 Task: Change the height scale of the text to 8.8.
Action: Mouse moved to (706, 231)
Screenshot: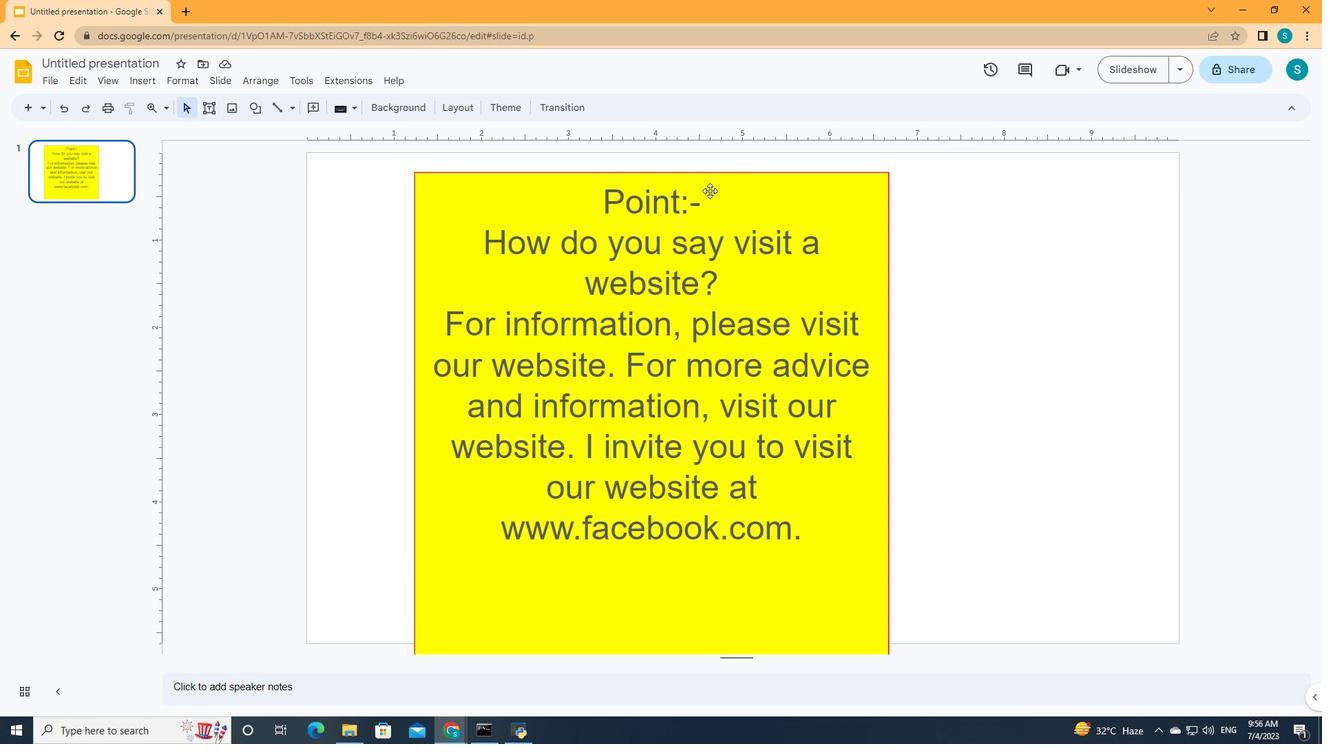 
Action: Mouse pressed left at (706, 231)
Screenshot: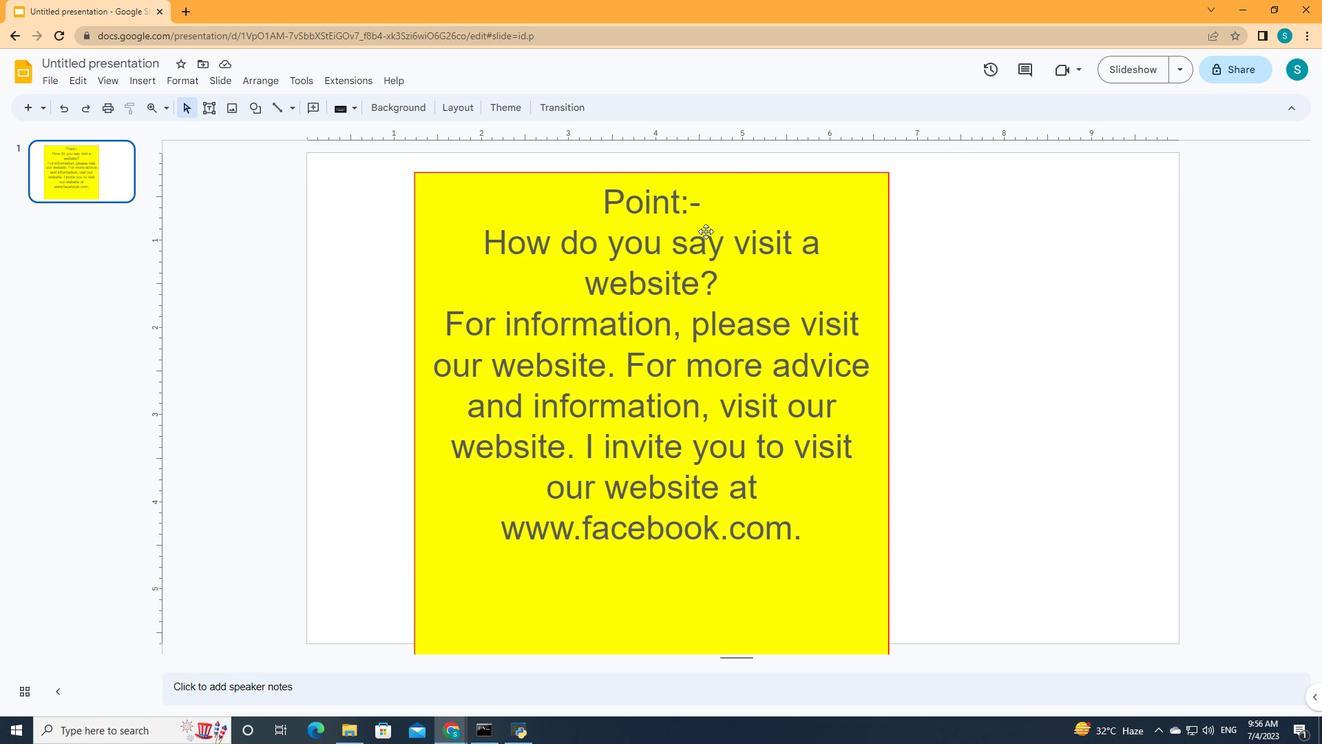 
Action: Mouse moved to (964, 105)
Screenshot: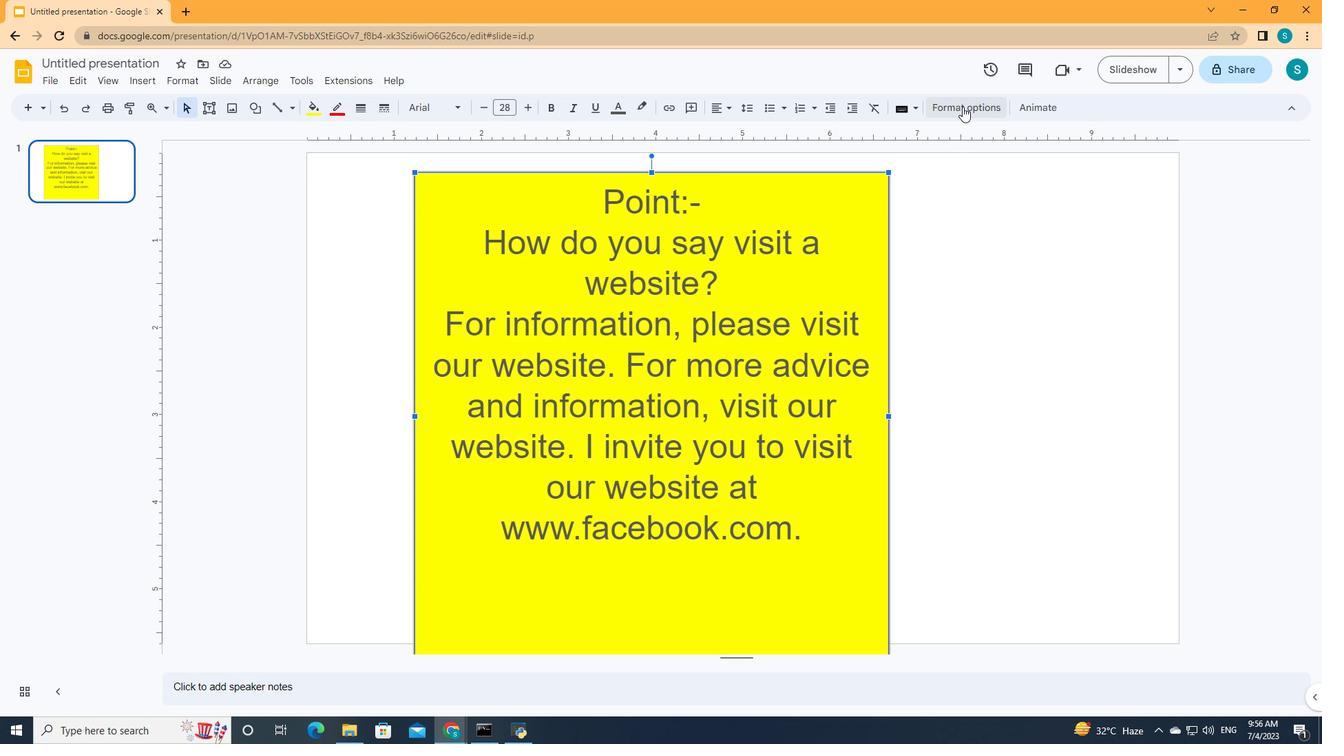 
Action: Mouse pressed left at (964, 105)
Screenshot: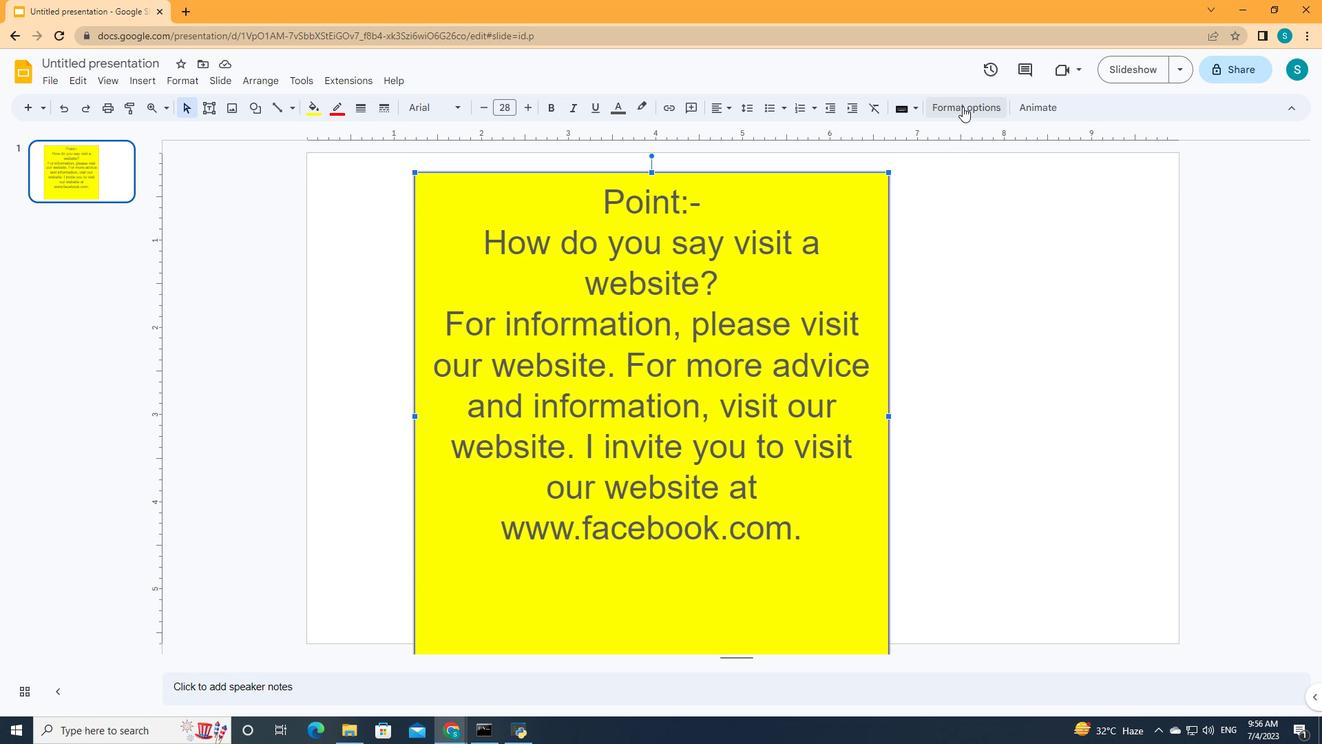 
Action: Mouse moved to (1137, 157)
Screenshot: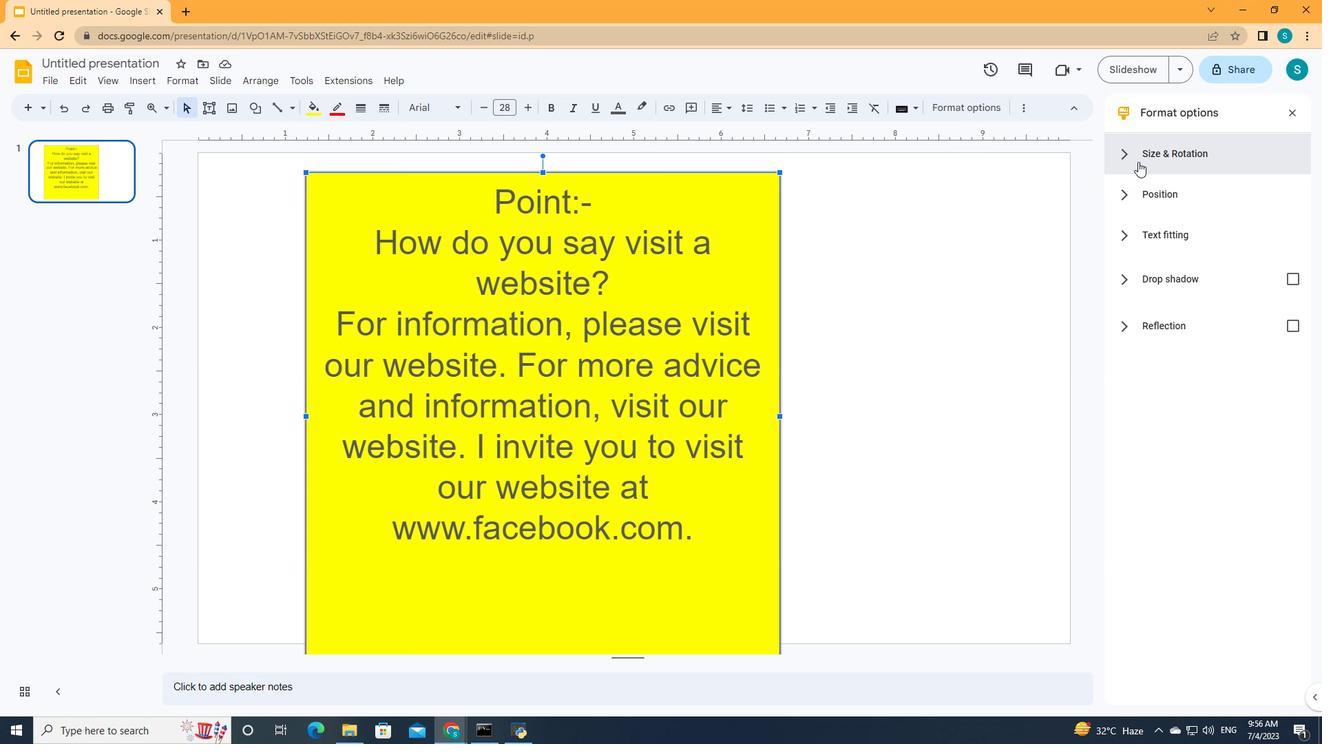 
Action: Mouse pressed left at (1137, 157)
Screenshot: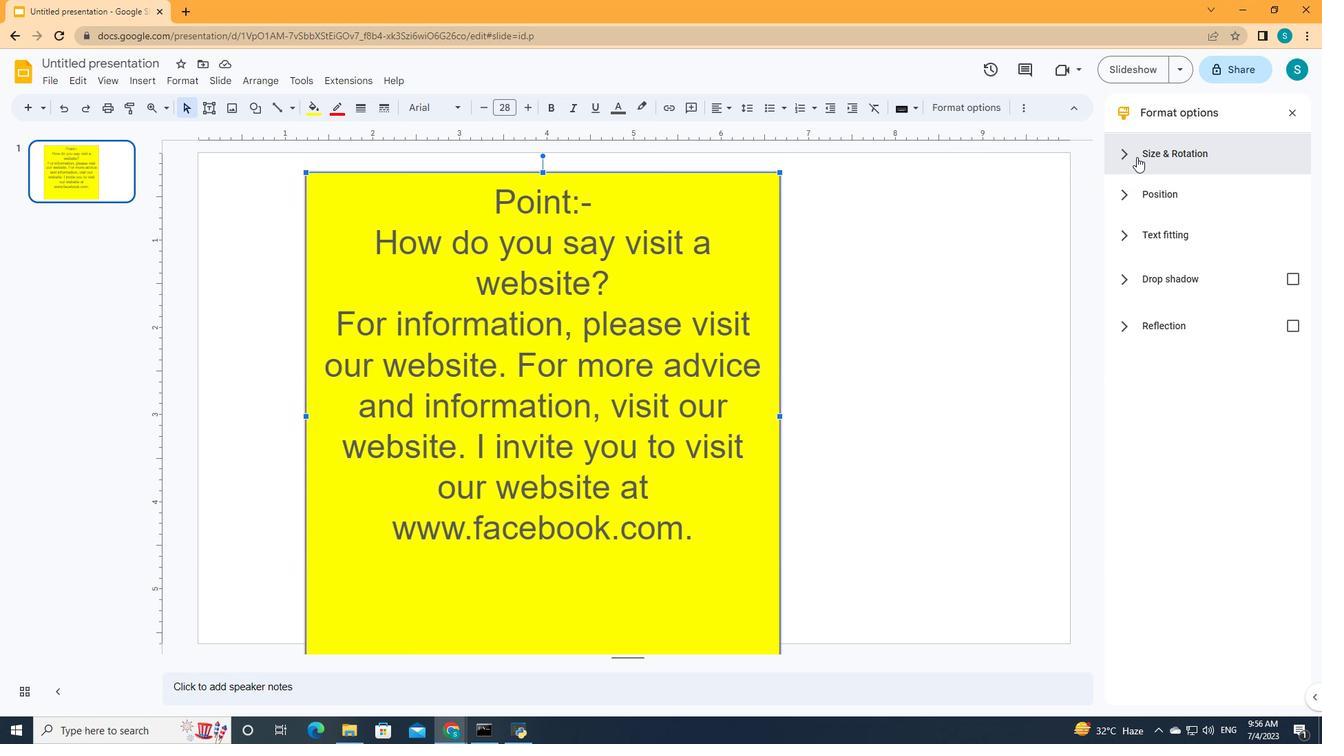 
Action: Mouse moved to (1233, 274)
Screenshot: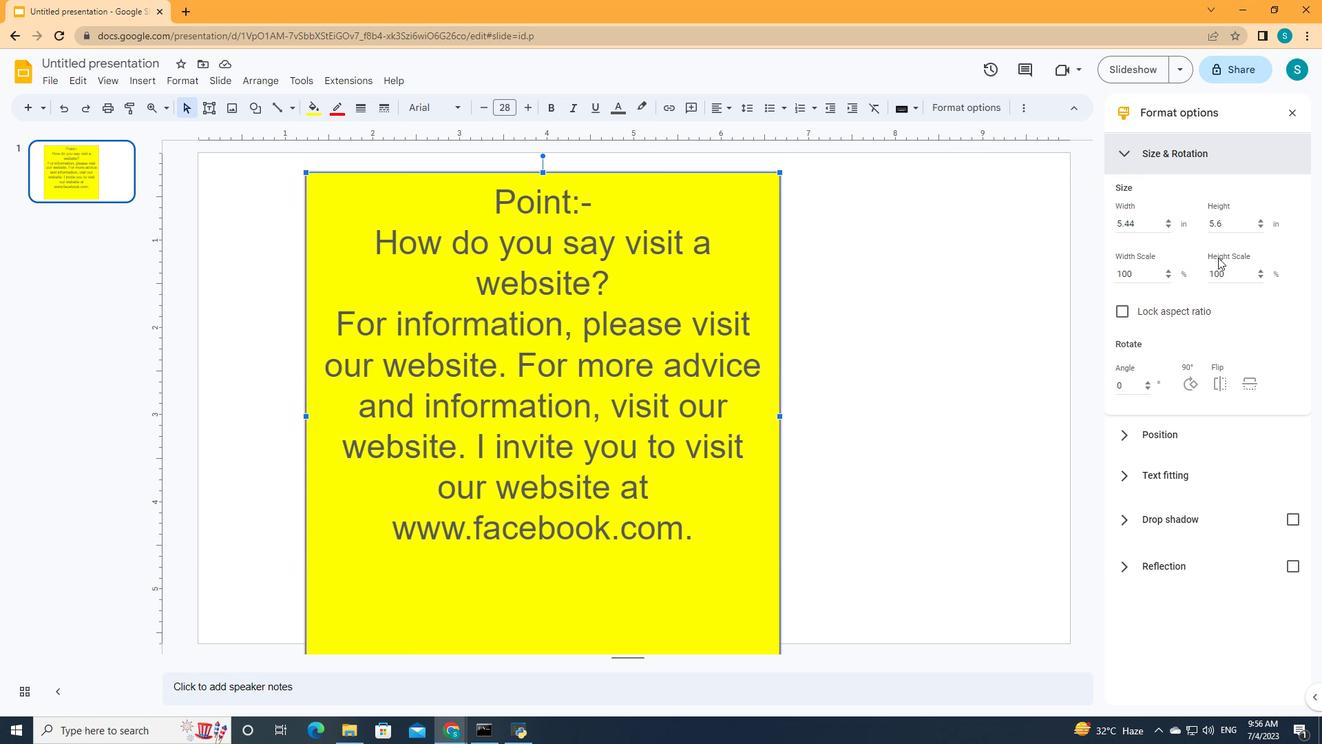
Action: Mouse pressed left at (1233, 274)
Screenshot: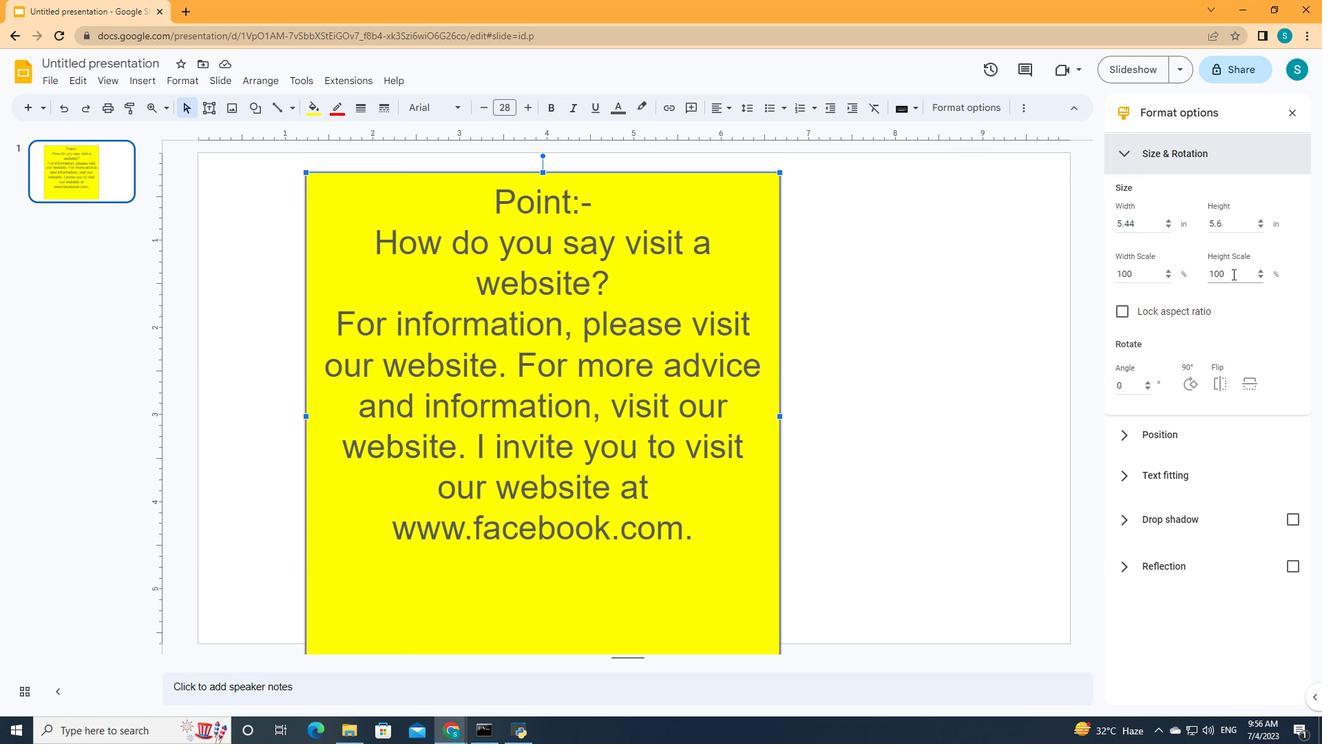 
Action: Mouse moved to (1191, 279)
Screenshot: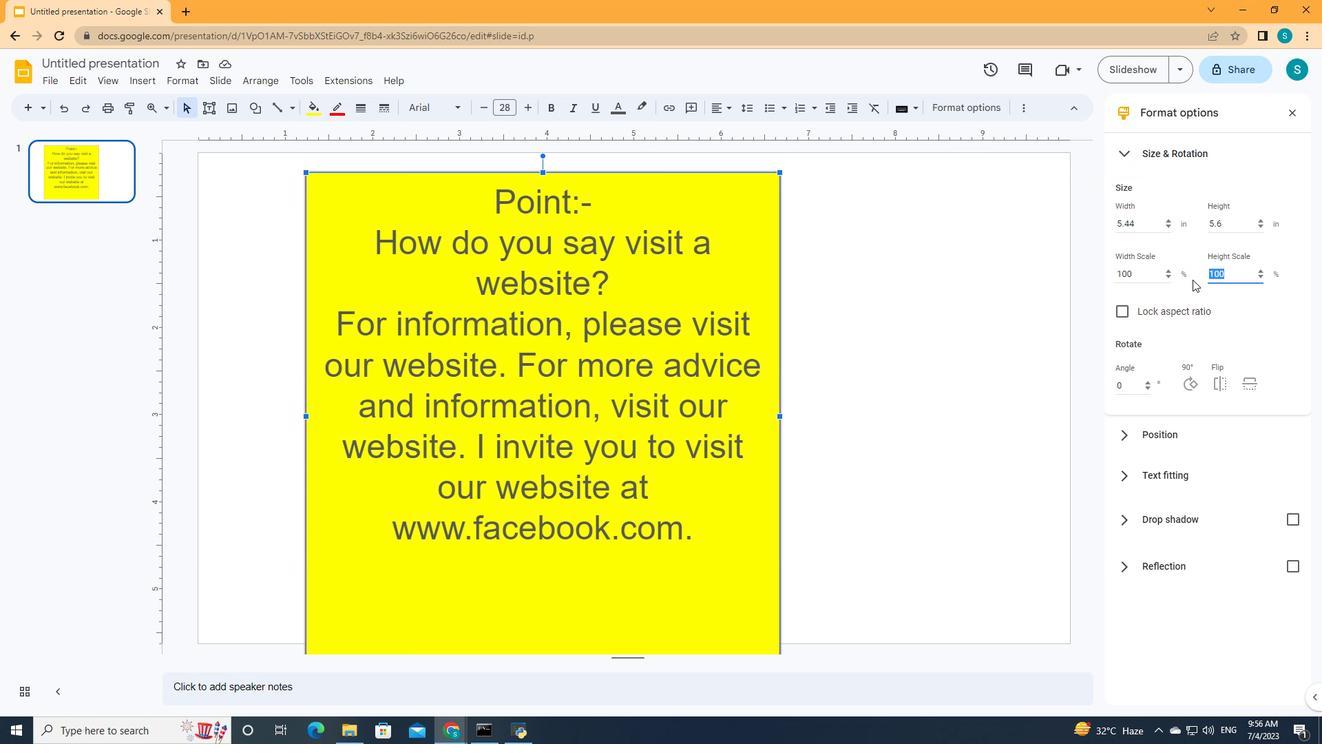 
Action: Key pressed 70
Screenshot: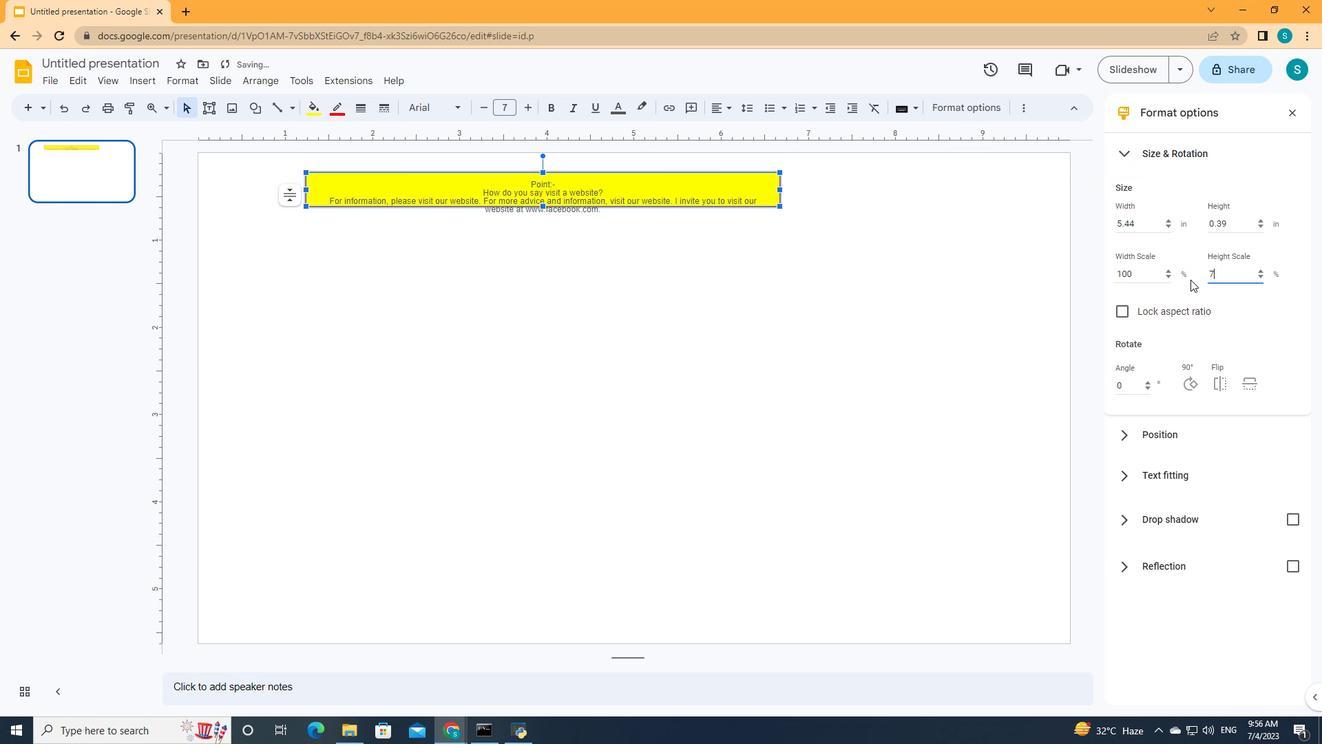 
